Task: Make in the project CheckTech a sprint 'Velocity Vikings'. Create in the project CheckTech a sprint 'Velocity Vikings'. Add in the project CheckTech a sprint 'Velocity Vikings'
Action: Mouse moved to (920, 355)
Screenshot: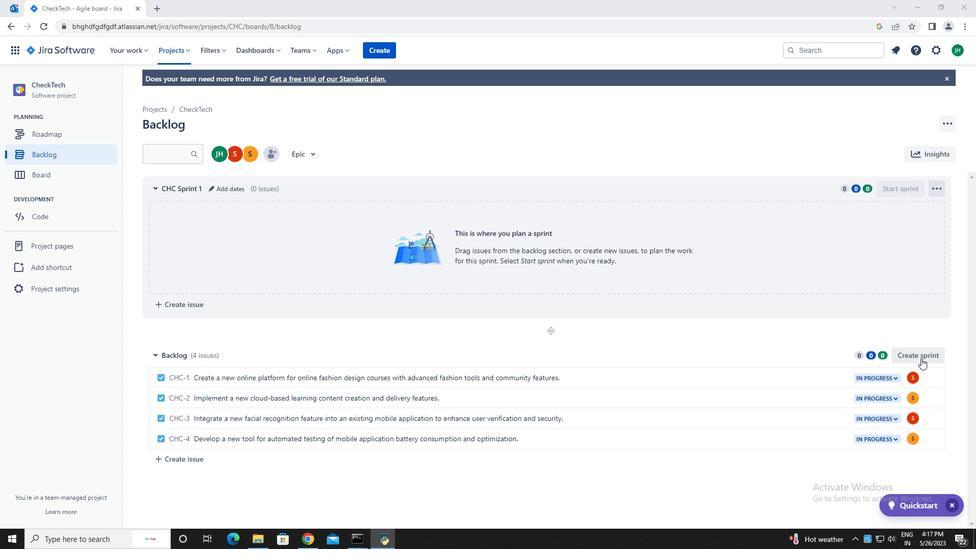 
Action: Mouse pressed left at (920, 355)
Screenshot: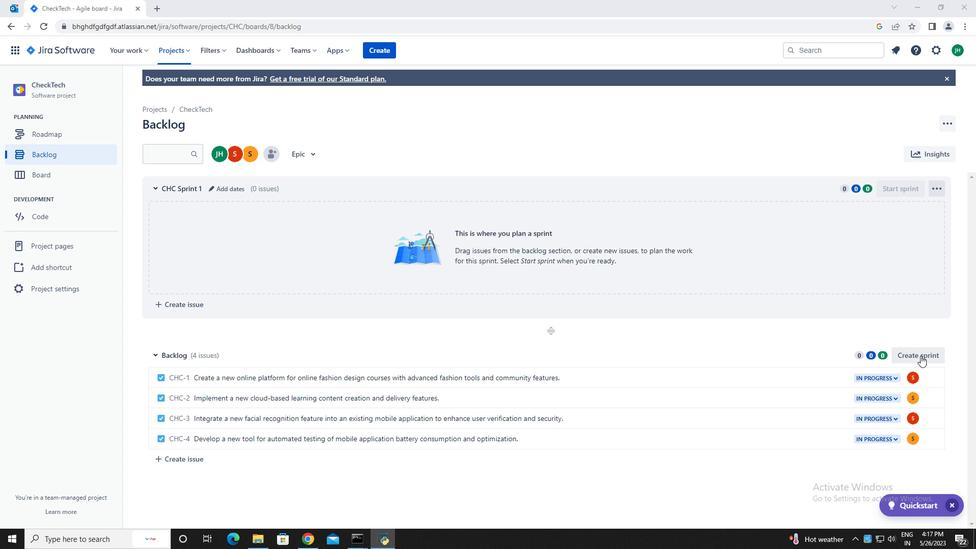 
Action: Mouse moved to (936, 355)
Screenshot: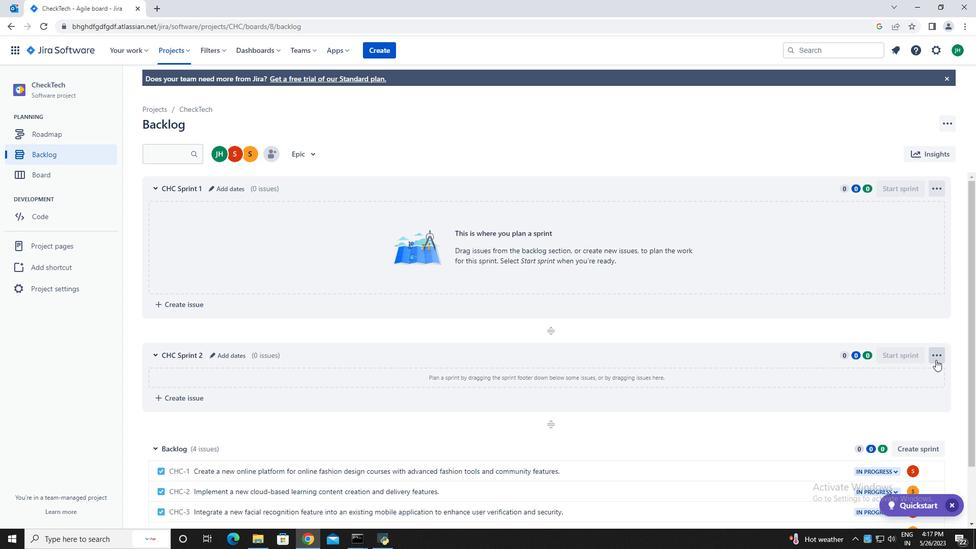 
Action: Mouse pressed left at (936, 355)
Screenshot: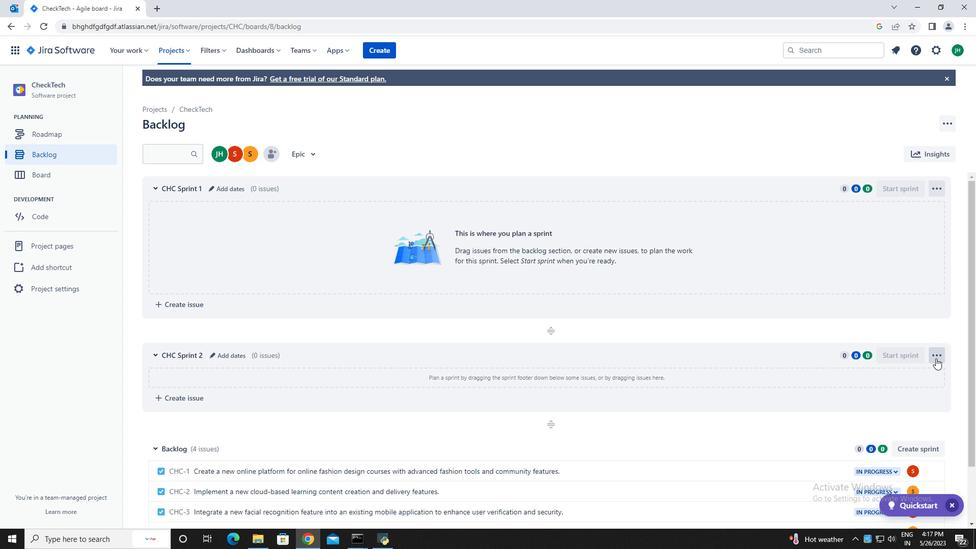 
Action: Mouse moved to (910, 397)
Screenshot: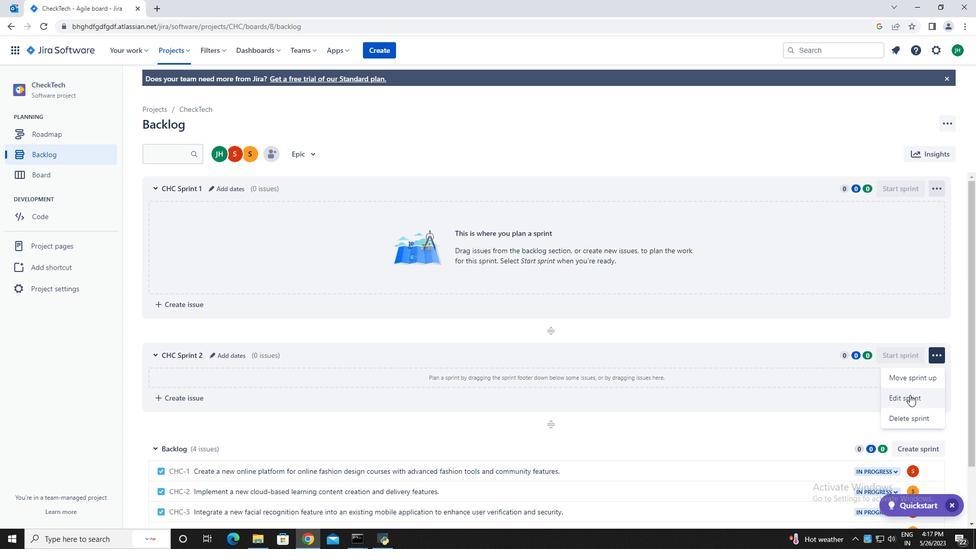 
Action: Mouse pressed left at (910, 397)
Screenshot: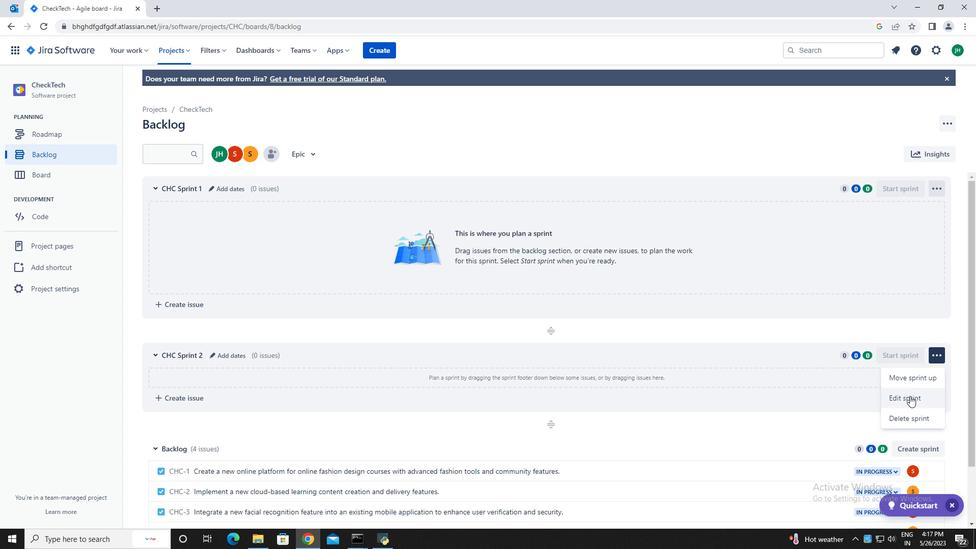 
Action: Mouse moved to (403, 127)
Screenshot: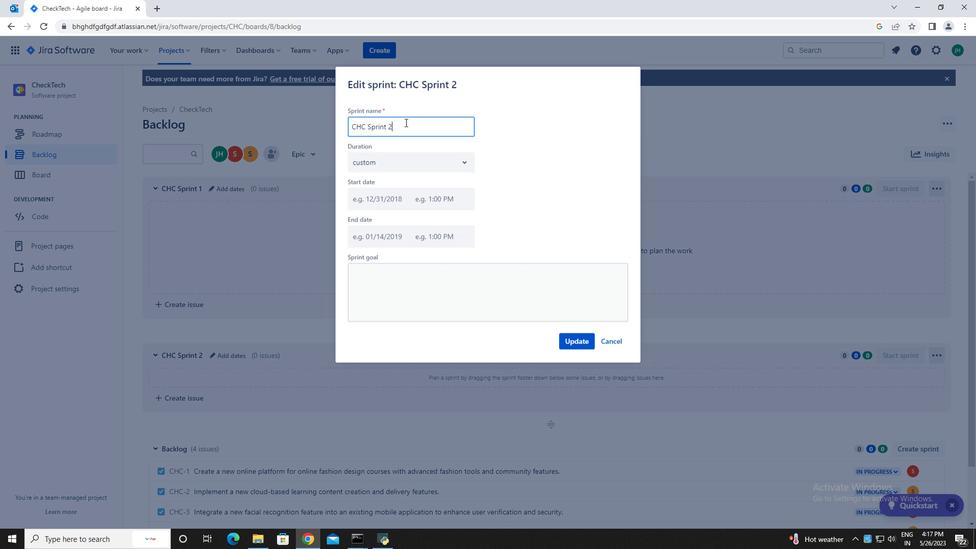 
Action: Key pressed <Key.backspace><Key.backspace><Key.backspace><Key.backspace><Key.backspace><Key.backspace><Key.backspace><Key.backspace><Key.backspace><Key.backspace><Key.backspace><Key.backspace><Key.backspace><Key.backspace><Key.backspace><Key.backspace><Key.backspace><Key.caps_lock>V<Key.caps_lock>elocity<Key.space><Key.caps_lock>V<Key.caps_lock>ikind<Key.backspace>gs
Screenshot: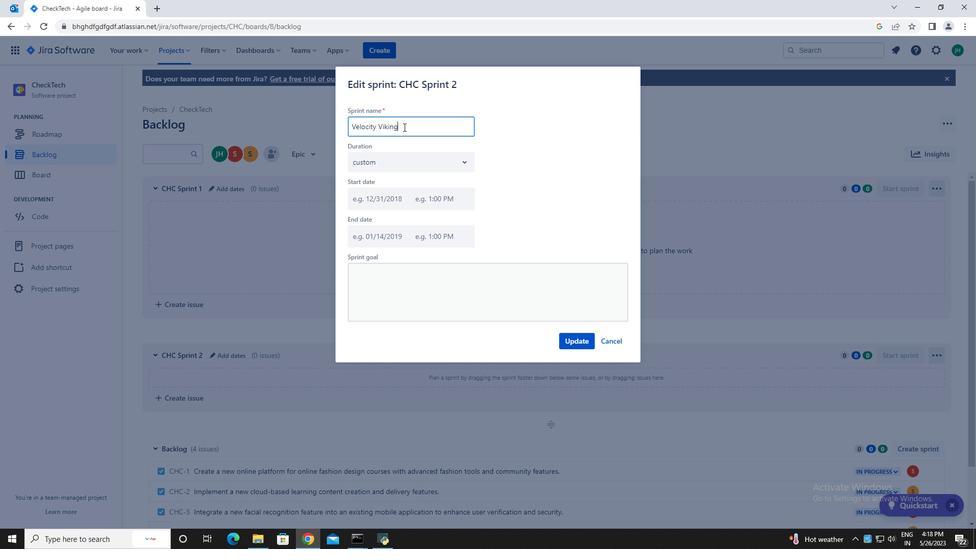 
Action: Mouse moved to (574, 337)
Screenshot: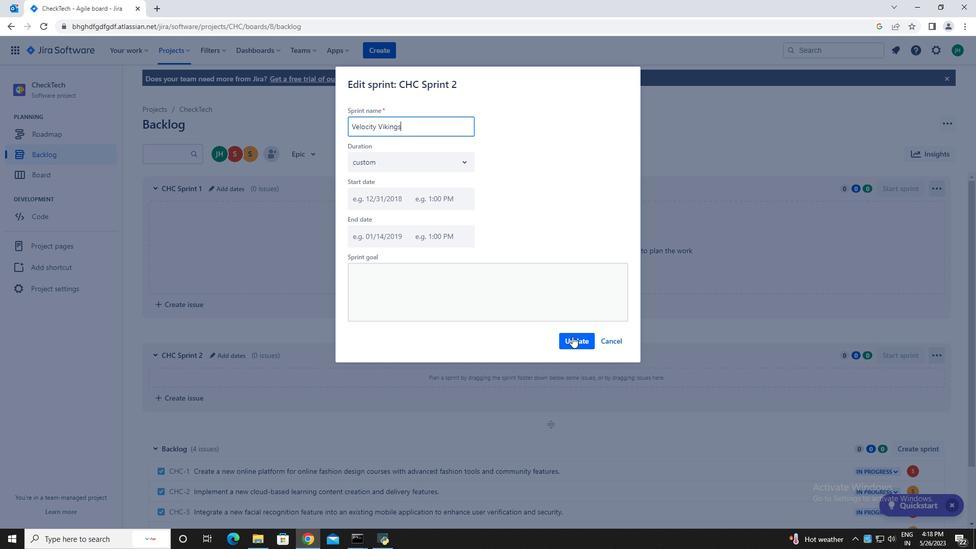 
Action: Mouse pressed left at (574, 337)
Screenshot: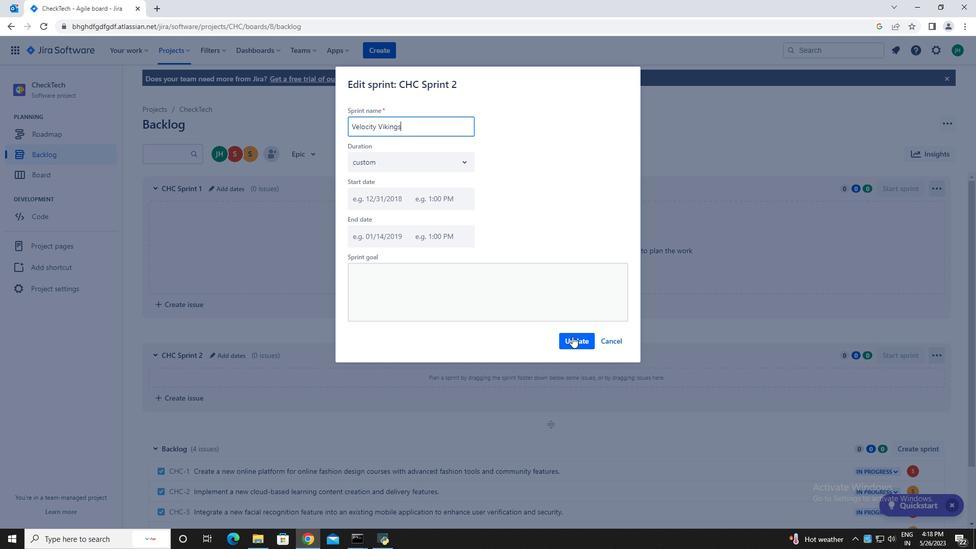 
Action: Mouse moved to (938, 188)
Screenshot: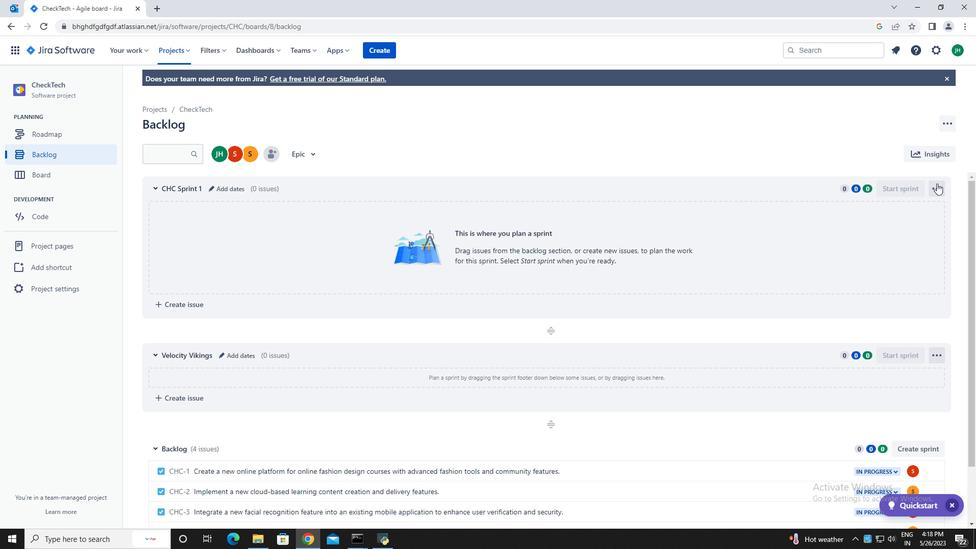
Action: Mouse pressed left at (938, 188)
Screenshot: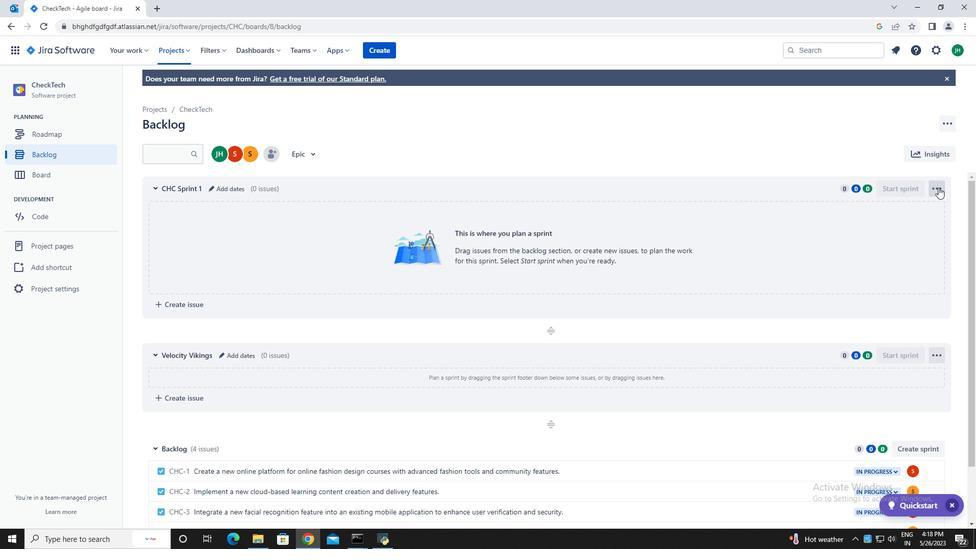 
Action: Mouse moved to (766, 128)
Screenshot: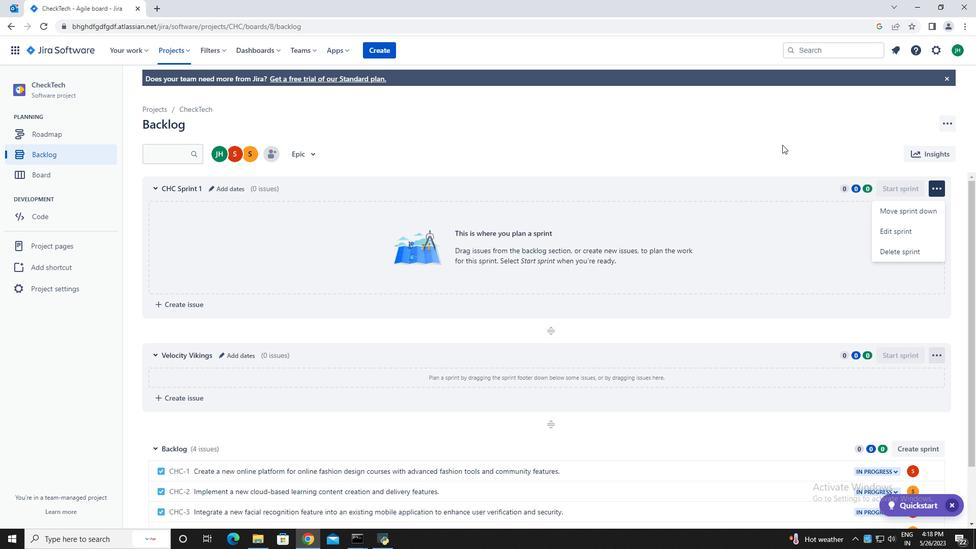 
Action: Mouse pressed left at (766, 128)
Screenshot: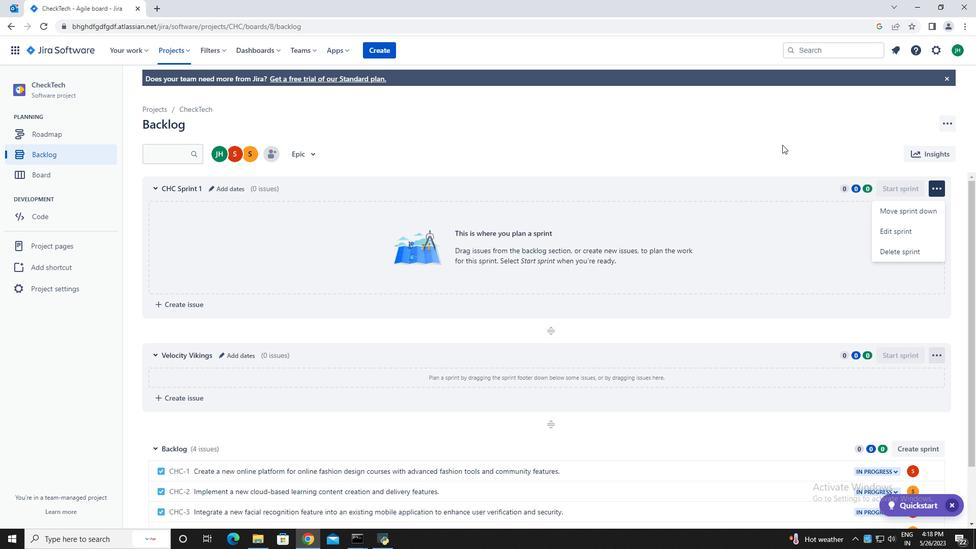 
Action: Mouse moved to (926, 452)
Screenshot: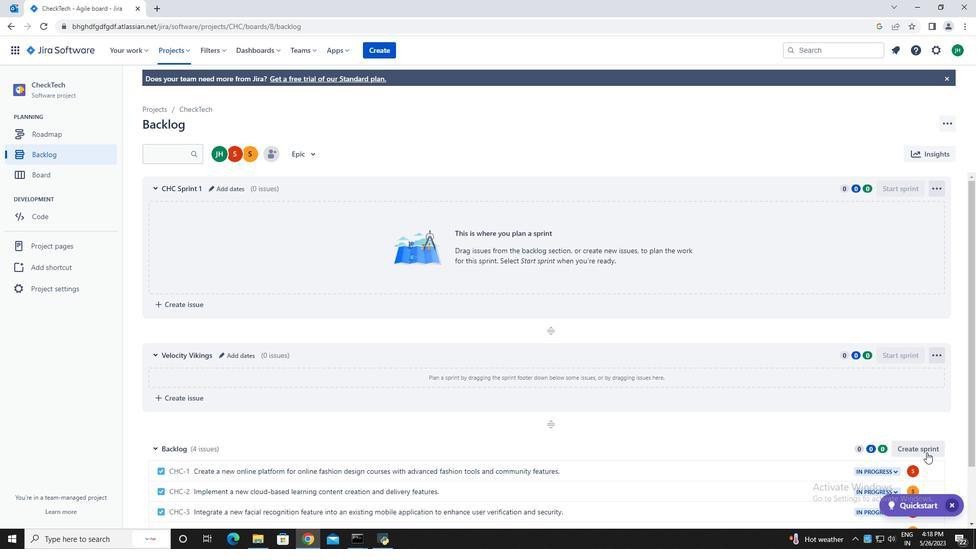 
Action: Mouse pressed left at (926, 452)
Screenshot: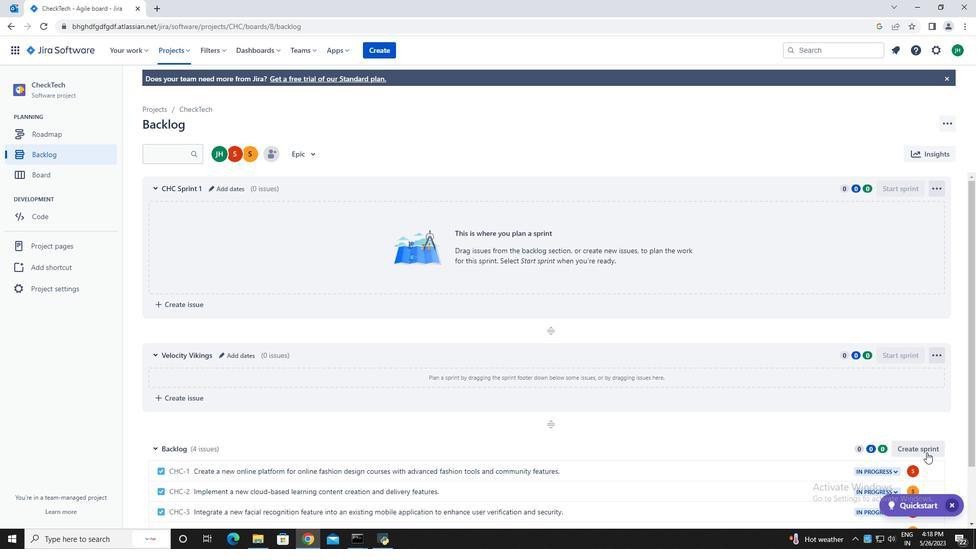 
Action: Mouse moved to (940, 450)
Screenshot: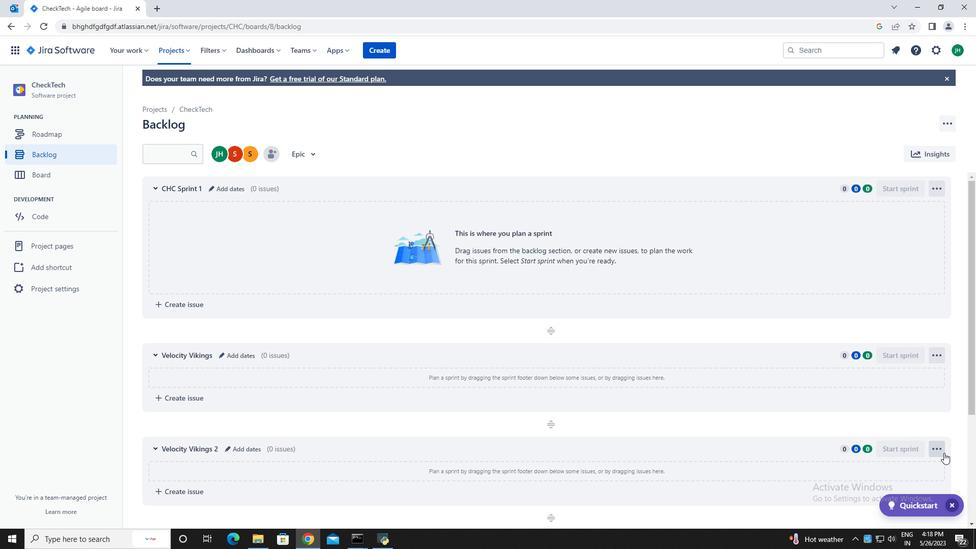 
Action: Mouse pressed left at (940, 450)
Screenshot: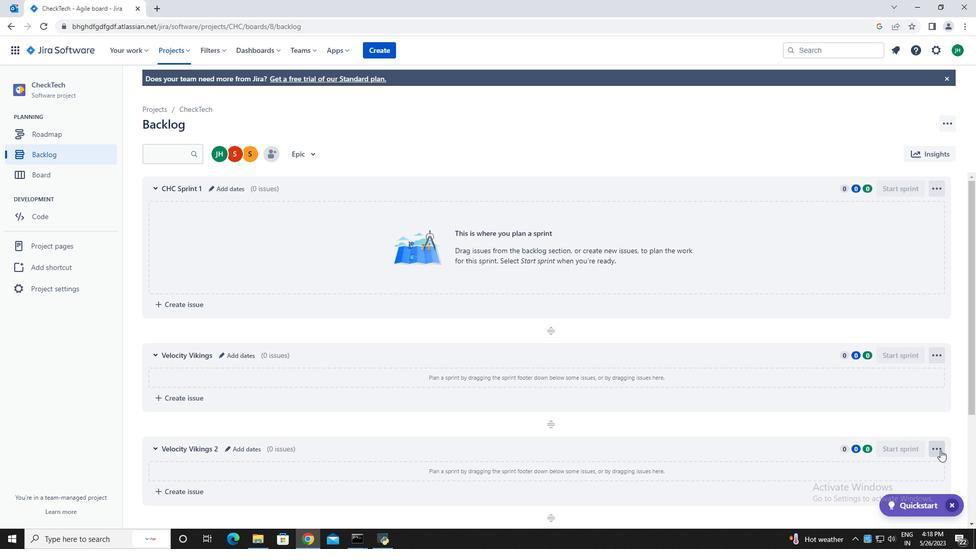 
Action: Mouse moved to (906, 487)
Screenshot: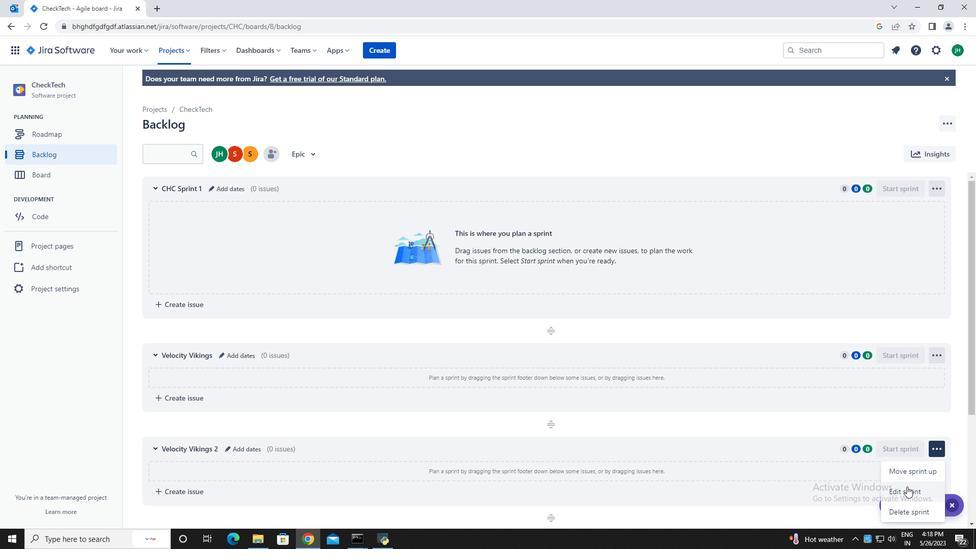 
Action: Mouse pressed left at (906, 487)
Screenshot: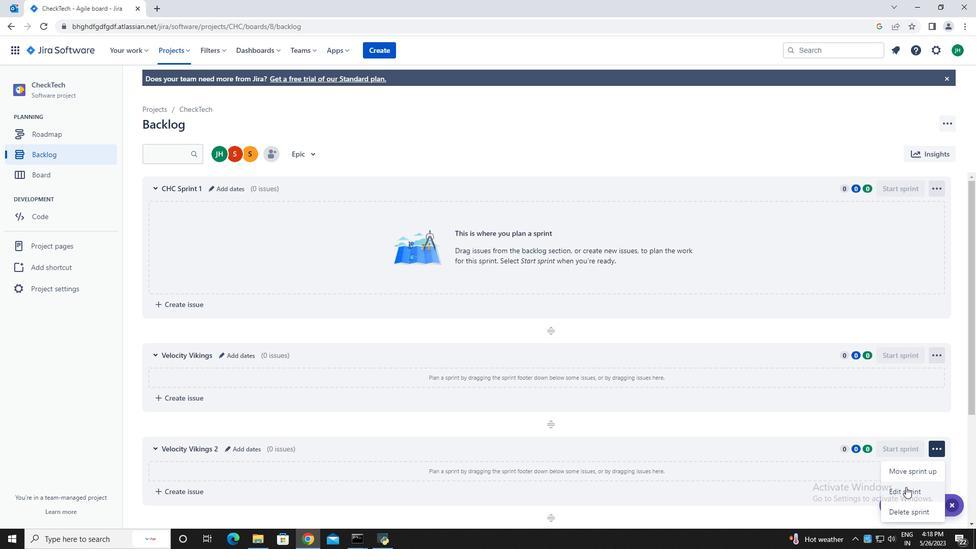 
Action: Mouse moved to (461, 126)
Screenshot: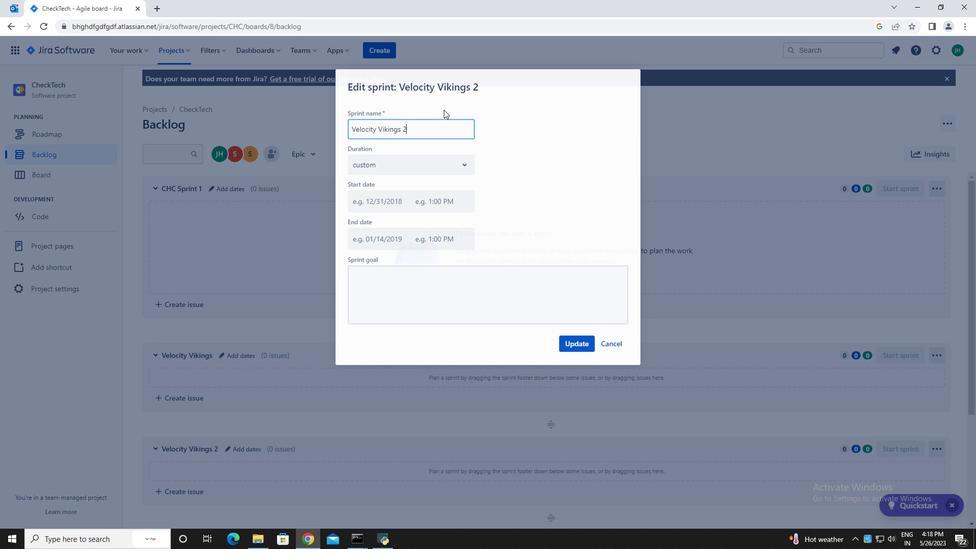 
Action: Key pressed <Key.backspace><Key.backspace><Key.backspace><Key.backspace><Key.backspace><Key.backspace><Key.backspace><Key.backspace><Key.backspace><Key.backspace><Key.backspace><Key.backspace><Key.backspace><Key.backspace><Key.backspace><Key.backspace><Key.backspace><Key.backspace><Key.backspace><Key.caps_lock>V<Key.caps_lock>elocity<Key.space><Key.caps_lock>V<Key.caps_lock>iking
Screenshot: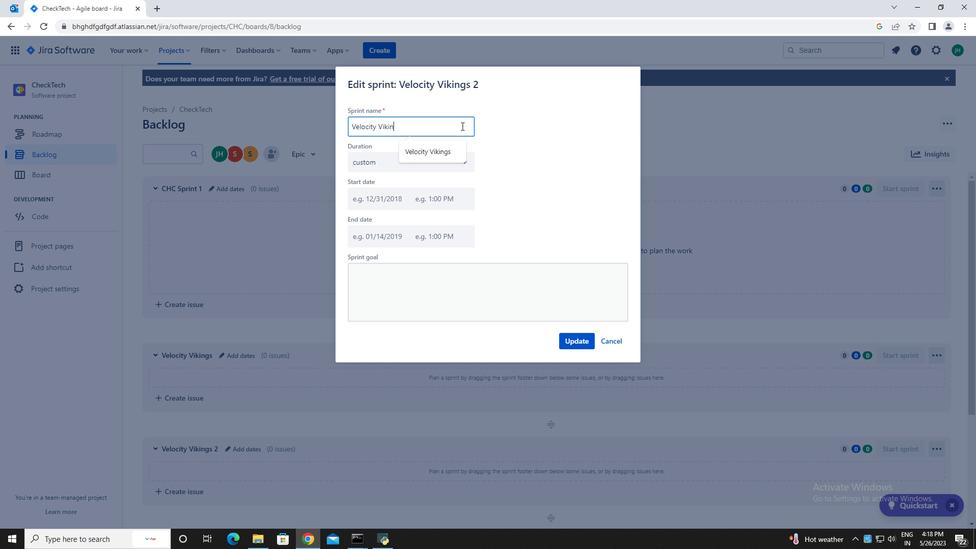 
Action: Mouse moved to (566, 343)
Screenshot: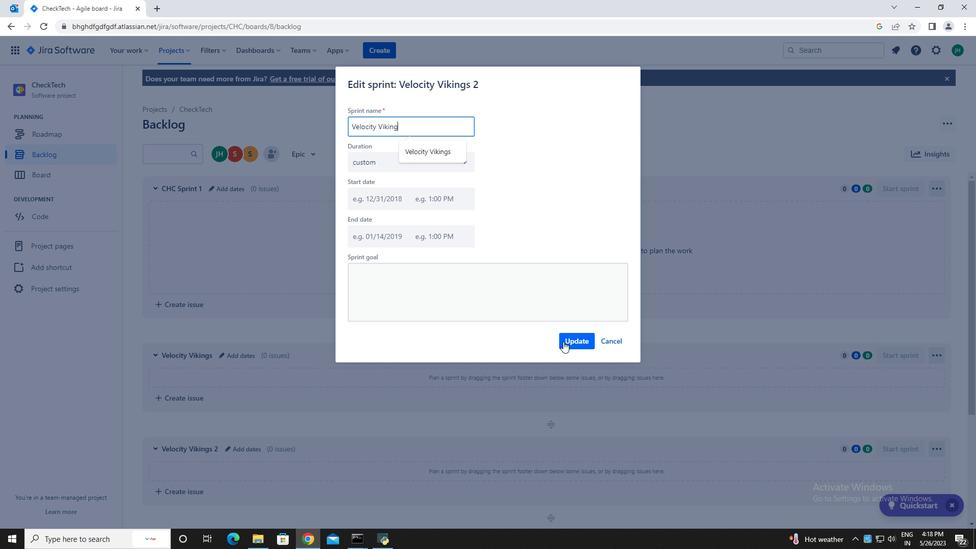 
Action: Mouse pressed left at (566, 343)
Screenshot: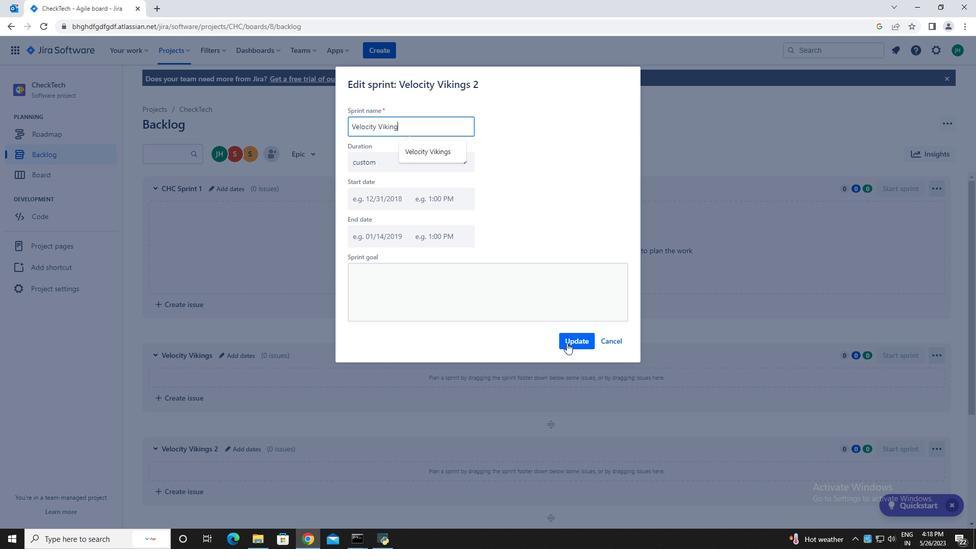 
Action: Mouse moved to (861, 374)
Screenshot: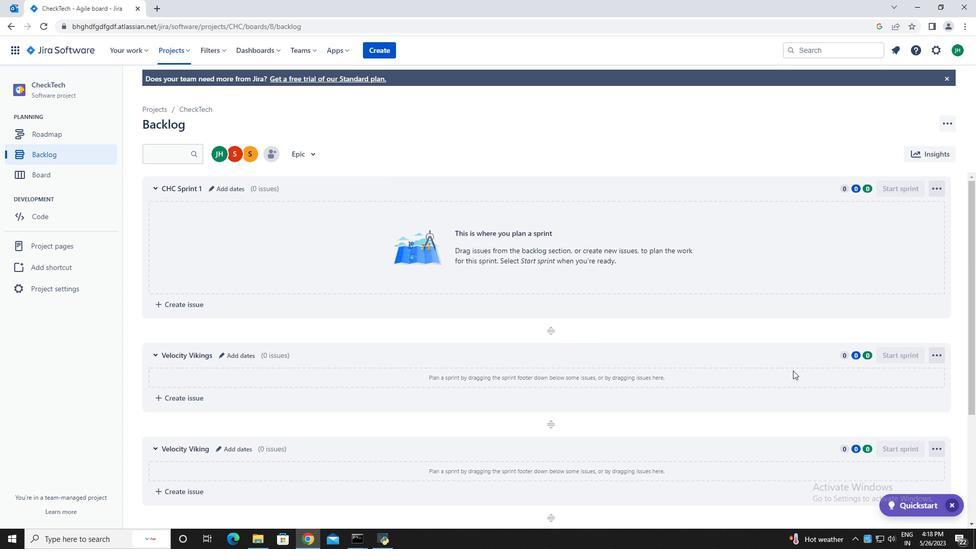 
Action: Mouse scrolled (861, 373) with delta (0, 0)
Screenshot: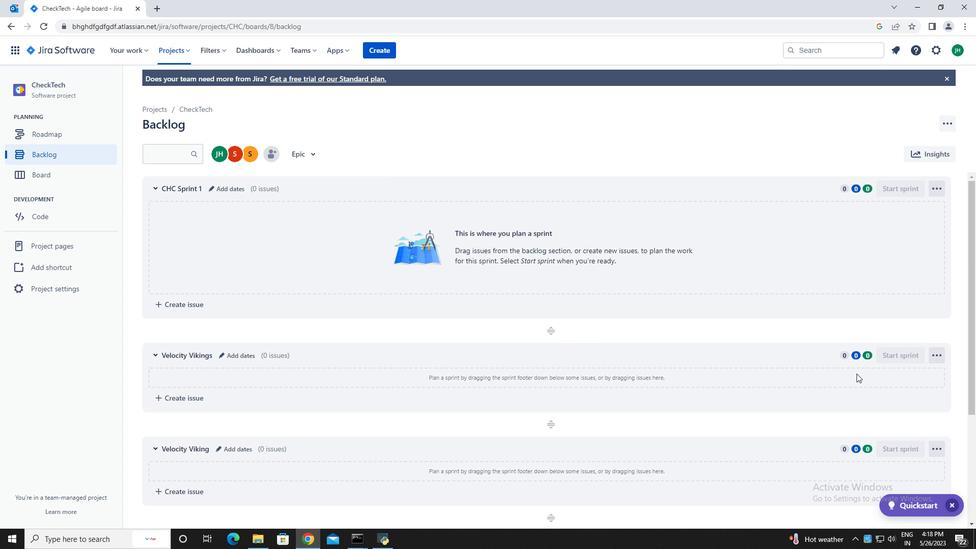 
Action: Mouse scrolled (861, 373) with delta (0, 0)
Screenshot: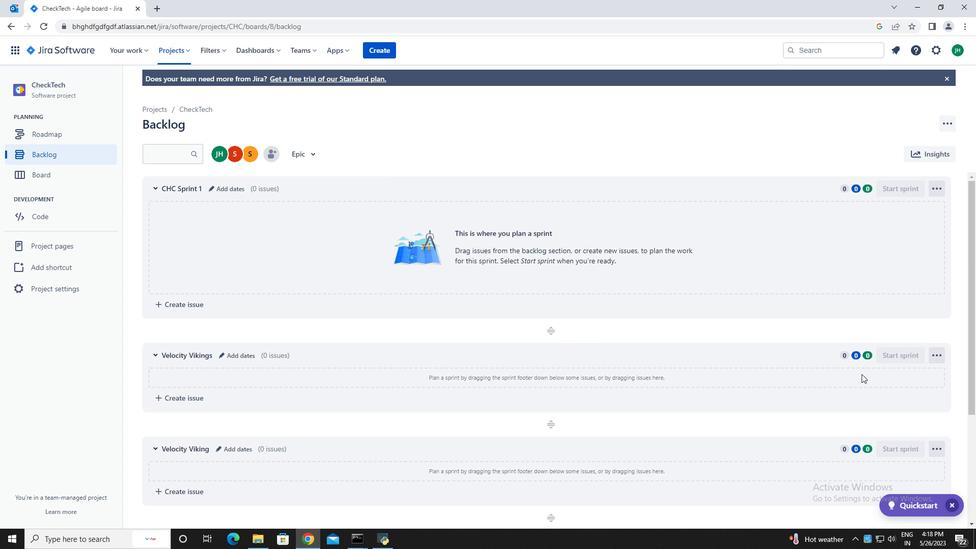 
Action: Mouse scrolled (861, 373) with delta (0, 0)
Screenshot: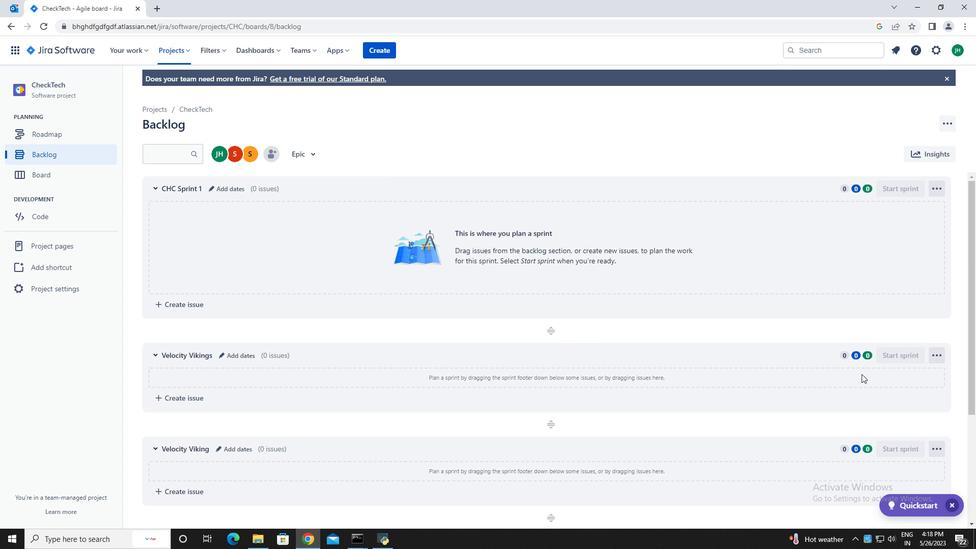 
Action: Mouse scrolled (861, 373) with delta (0, 0)
Screenshot: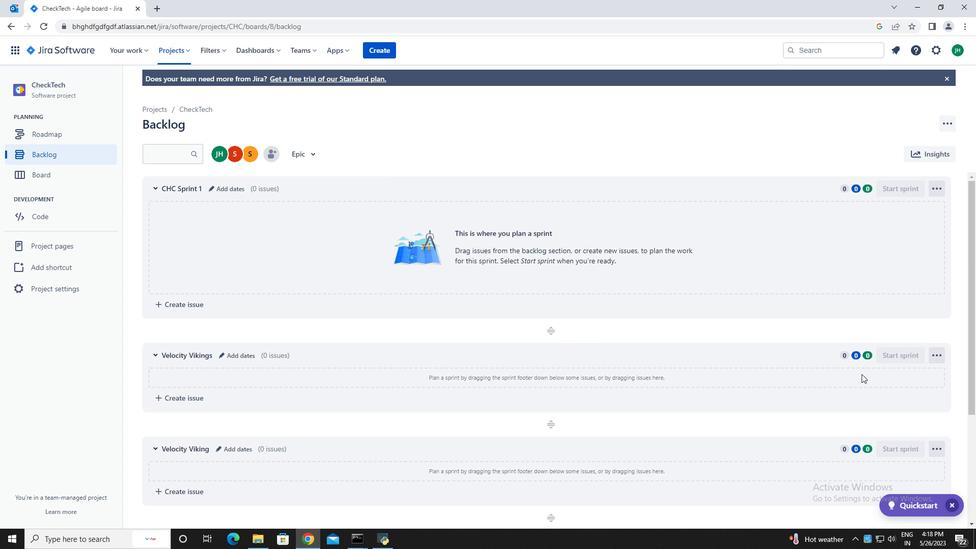 
Action: Mouse scrolled (861, 373) with delta (0, 0)
Screenshot: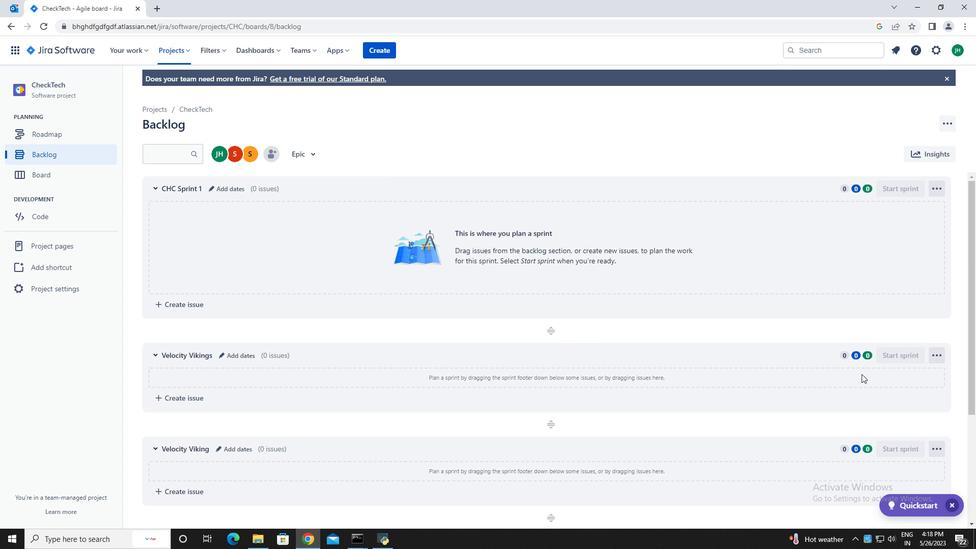
Action: Mouse moved to (864, 378)
Screenshot: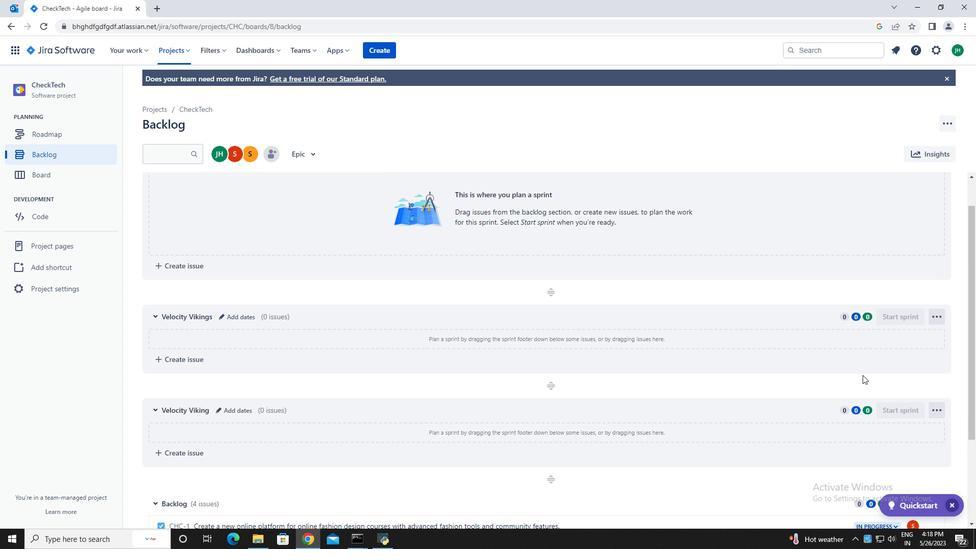 
Action: Mouse scrolled (864, 377) with delta (0, 0)
Screenshot: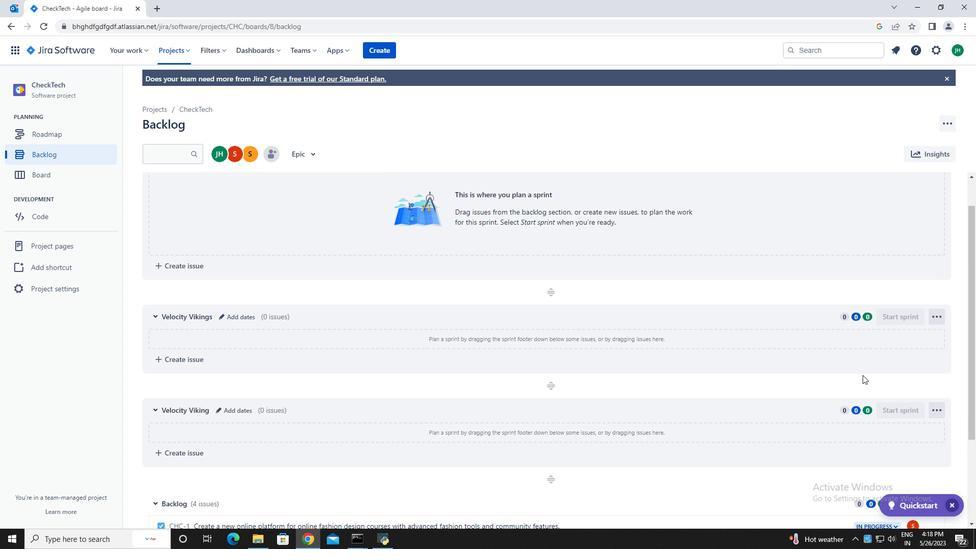 
Action: Mouse moved to (864, 378)
Screenshot: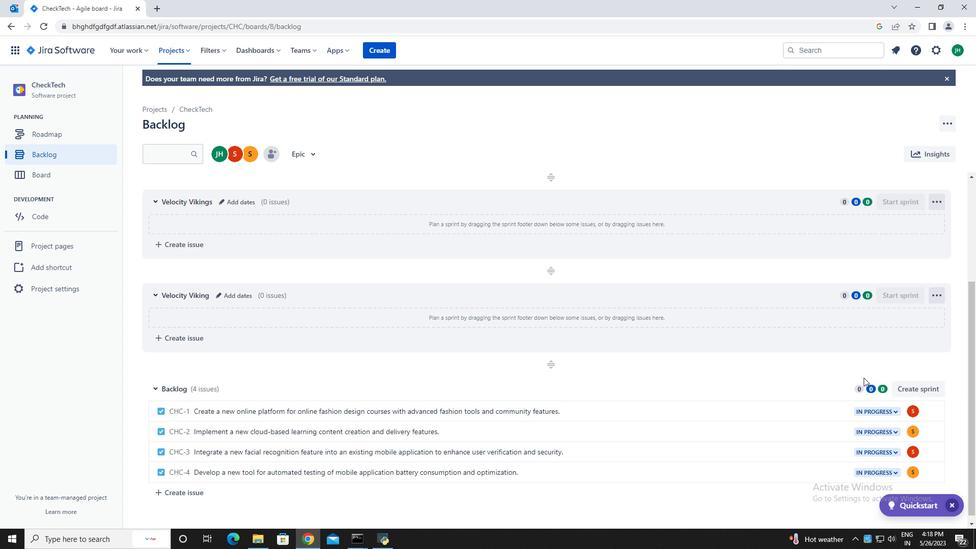 
Action: Mouse scrolled (864, 378) with delta (0, 0)
Screenshot: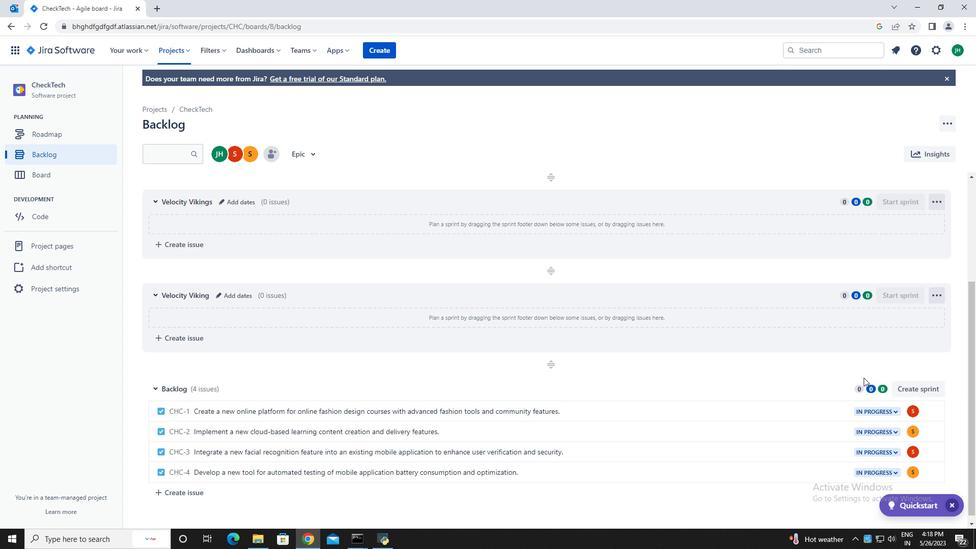 
Action: Mouse scrolled (864, 378) with delta (0, 0)
Screenshot: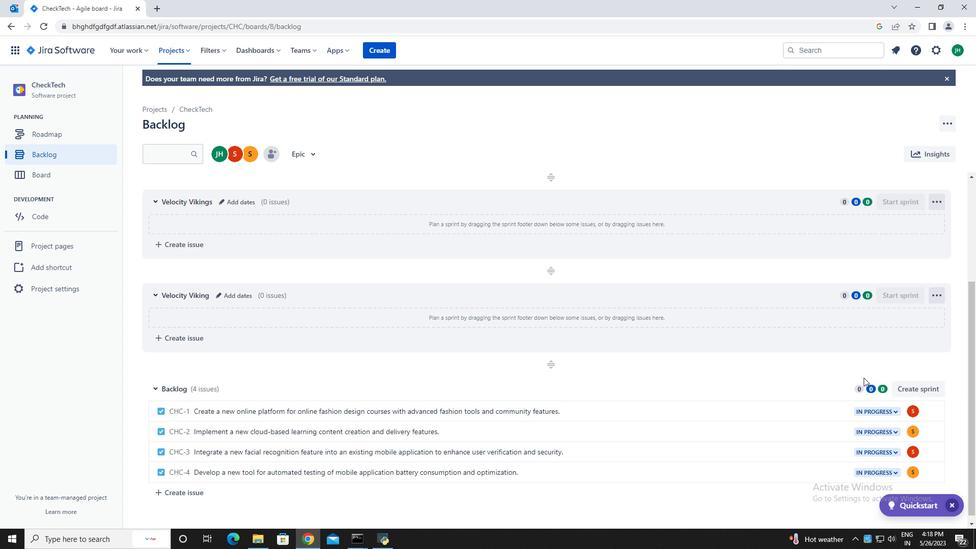 
Action: Mouse scrolled (864, 378) with delta (0, 0)
Screenshot: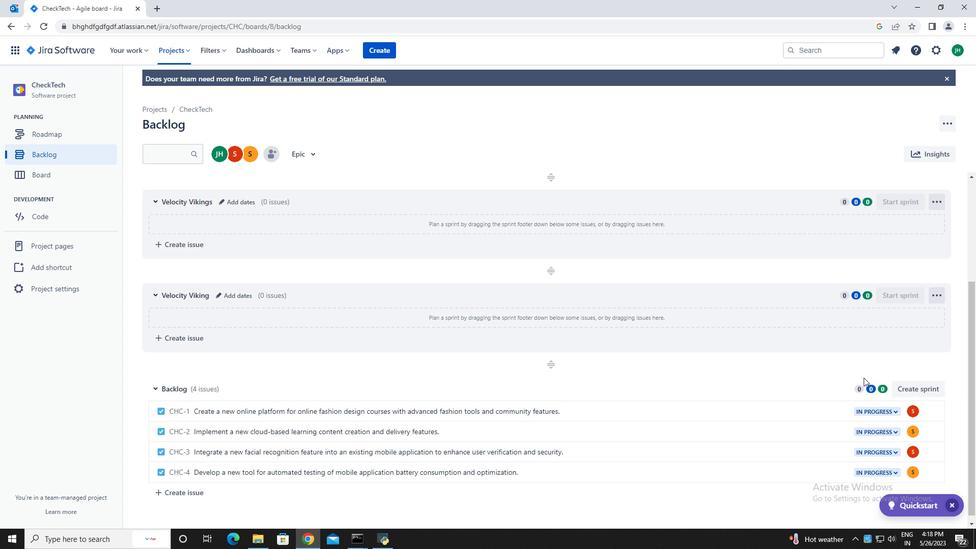 
Action: Mouse moved to (921, 383)
Screenshot: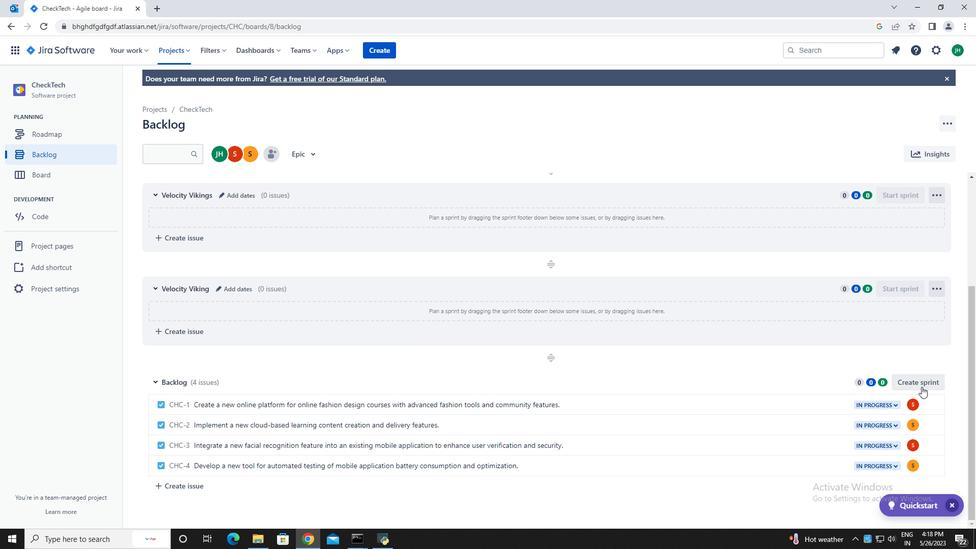 
Action: Mouse pressed left at (921, 383)
Screenshot: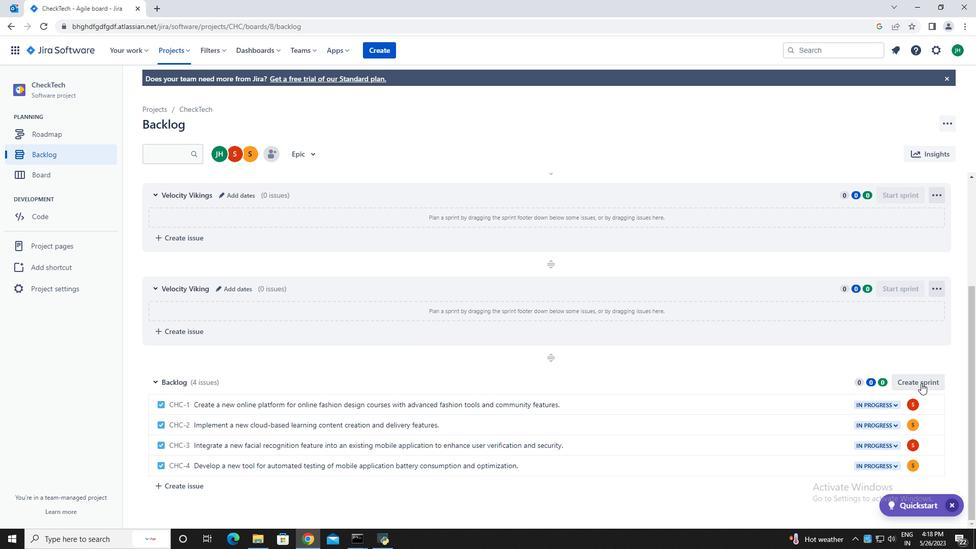 
Action: Mouse moved to (933, 380)
Screenshot: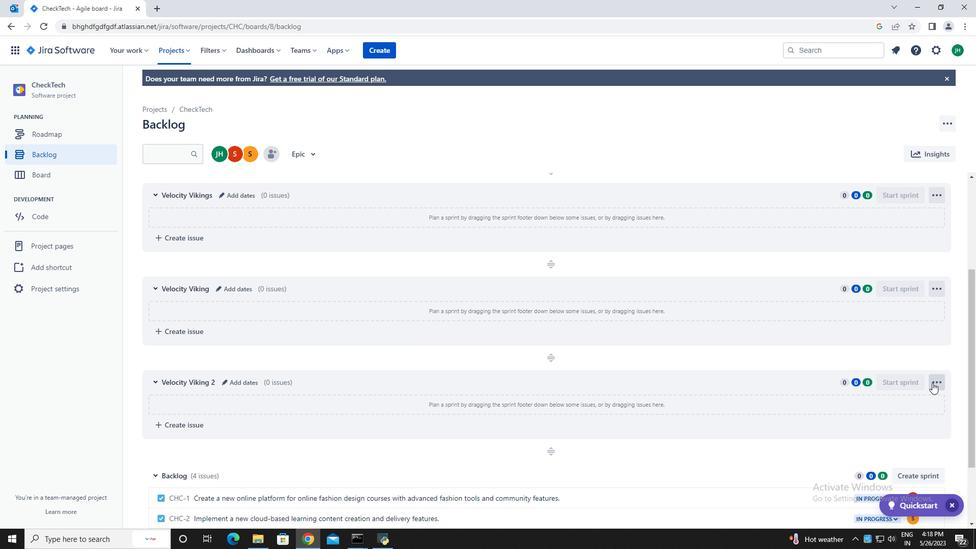 
Action: Mouse pressed left at (933, 380)
Screenshot: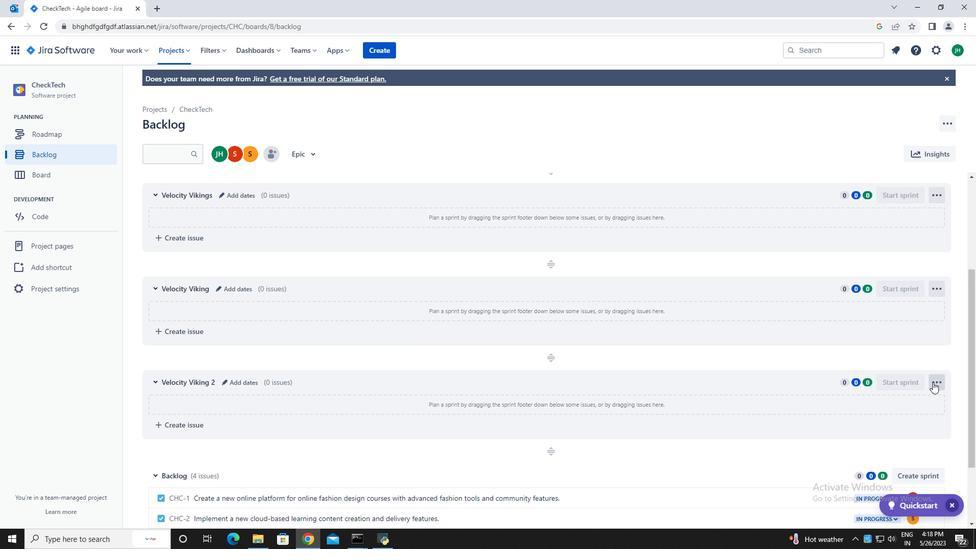 
Action: Mouse moved to (902, 426)
Screenshot: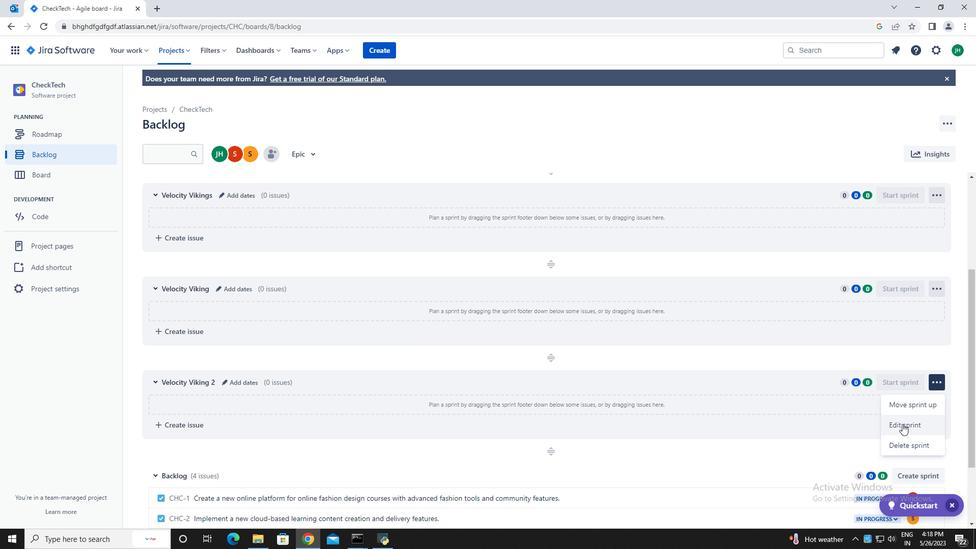 
Action: Mouse pressed left at (902, 426)
Screenshot: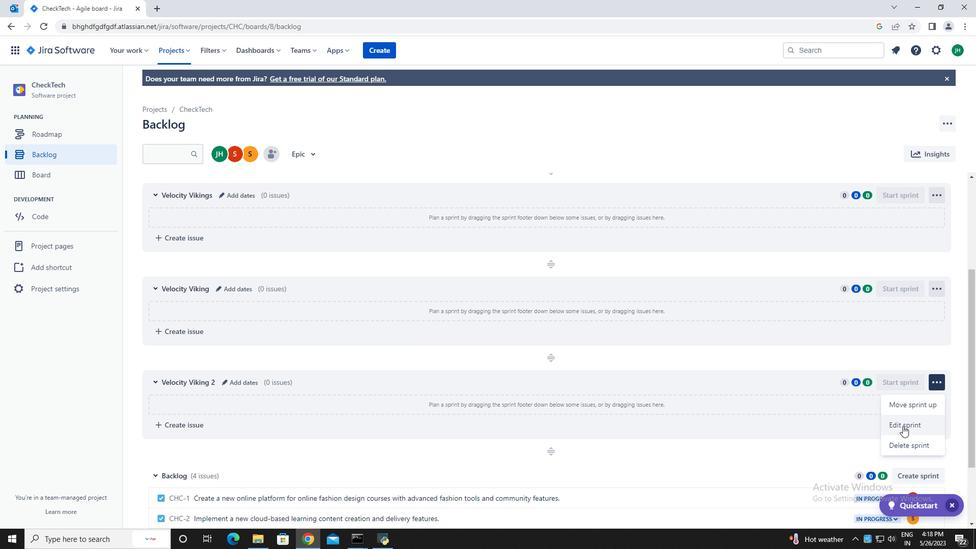 
Action: Mouse moved to (458, 127)
Screenshot: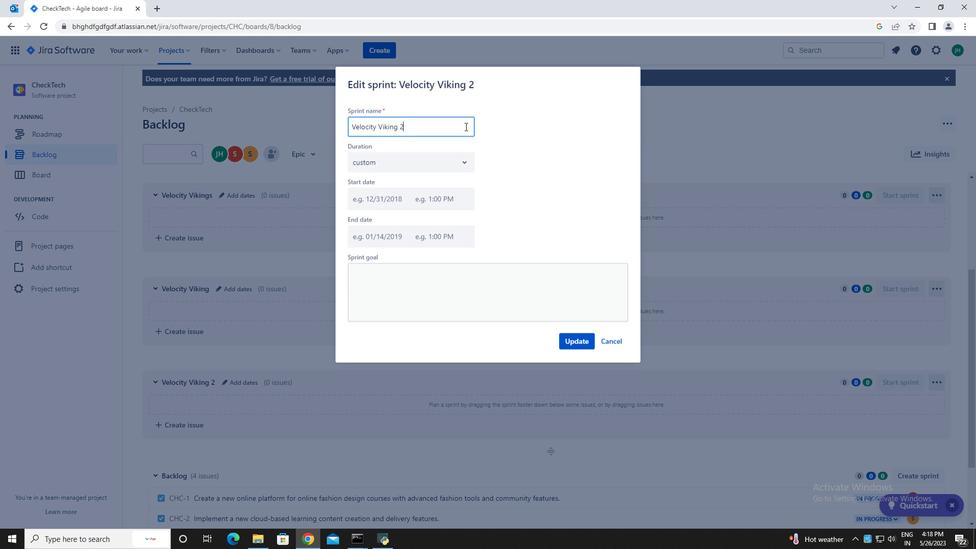
Action: Key pressed <Key.backspace><Key.backspace><Key.backspace><Key.backspace><Key.backspace><Key.backspace><Key.backspace><Key.backspace><Key.backspace><Key.backspace><Key.backspace><Key.backspace><Key.backspace><Key.backspace><Key.backspace><Key.backspace><Key.backspace><Key.backspace><Key.backspace><Key.backspace><Key.backspace><Key.backspace><Key.backspace><Key.caps_lock>V<Key.caps_lock>elocity<Key.space><Key.caps_lock>V<Key.caps_lock>icking<Key.backspace><Key.backspace><Key.backspace><Key.backspace><Key.backspace>kings<Key.space>
Screenshot: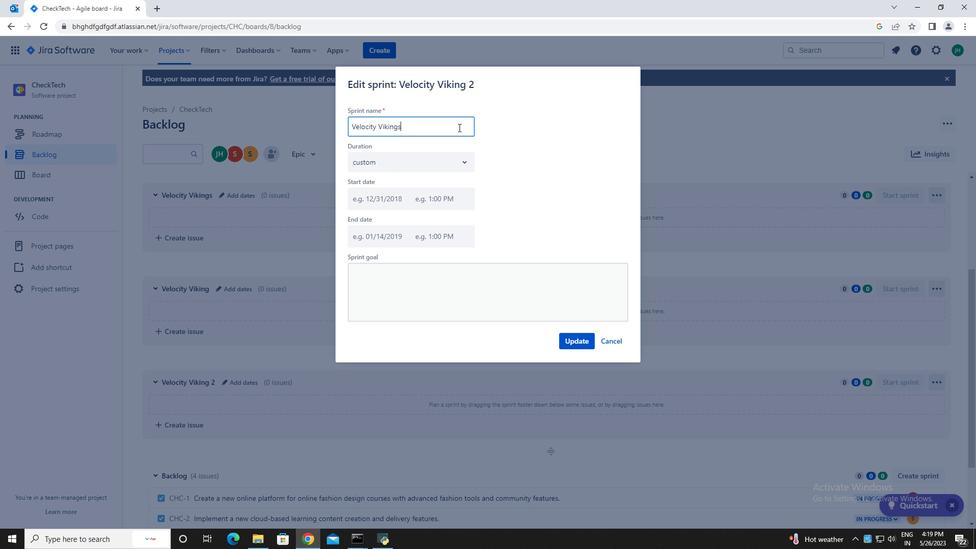 
Action: Mouse moved to (579, 338)
Screenshot: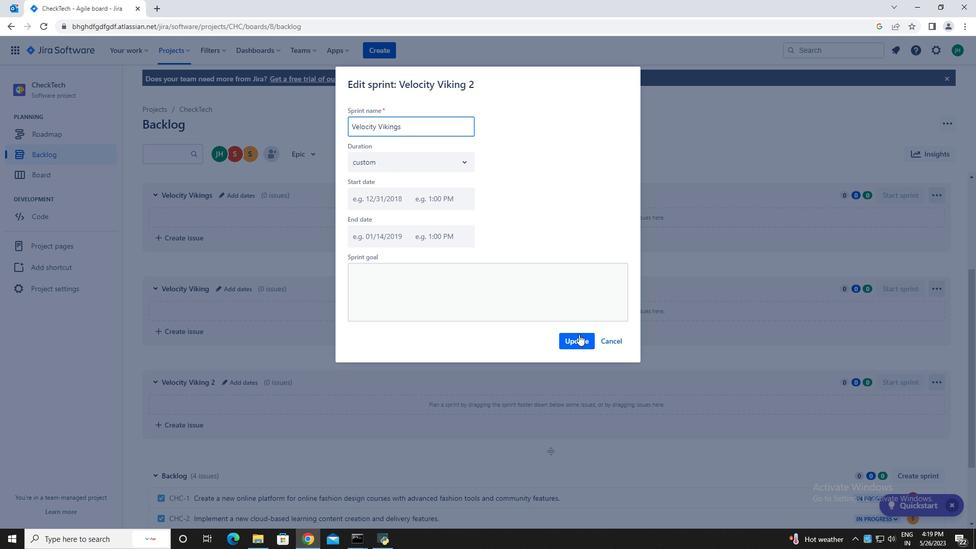 
Action: Mouse pressed left at (579, 338)
Screenshot: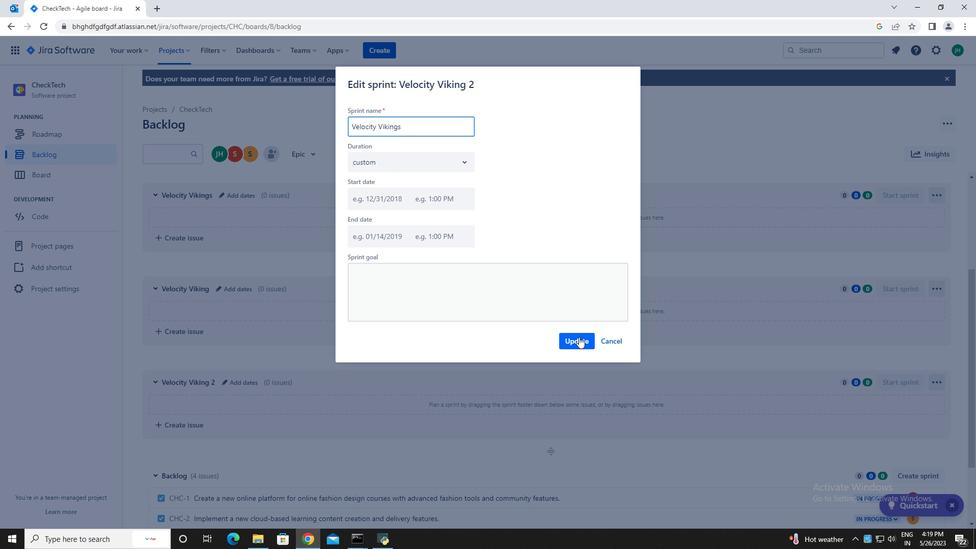 
Action: Mouse moved to (766, 380)
Screenshot: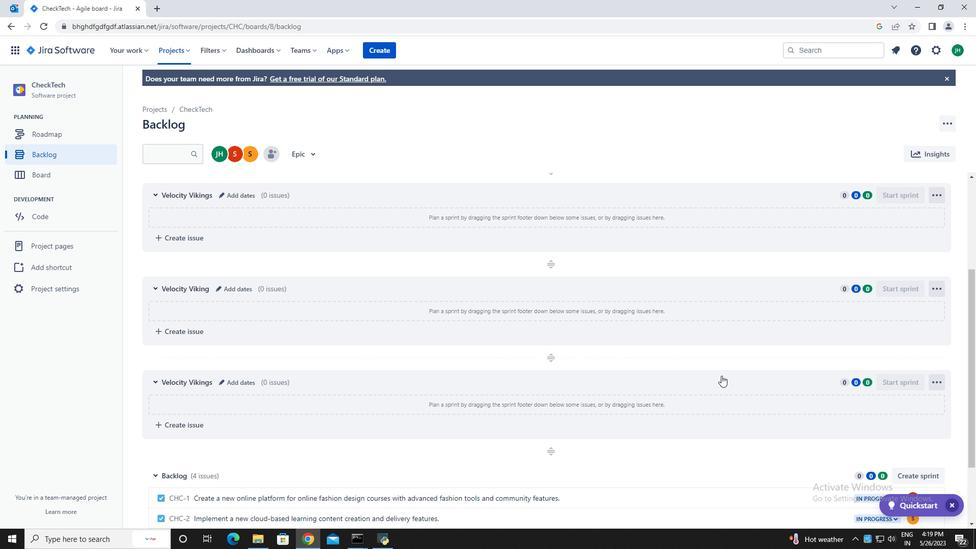 
Action: Mouse scrolled (766, 380) with delta (0, 0)
Screenshot: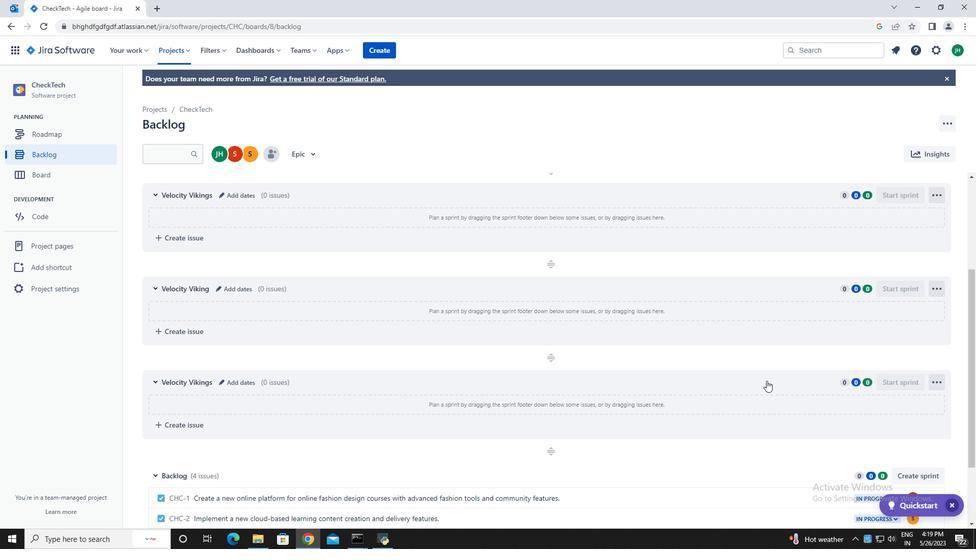 
Action: Mouse scrolled (766, 380) with delta (0, 0)
Screenshot: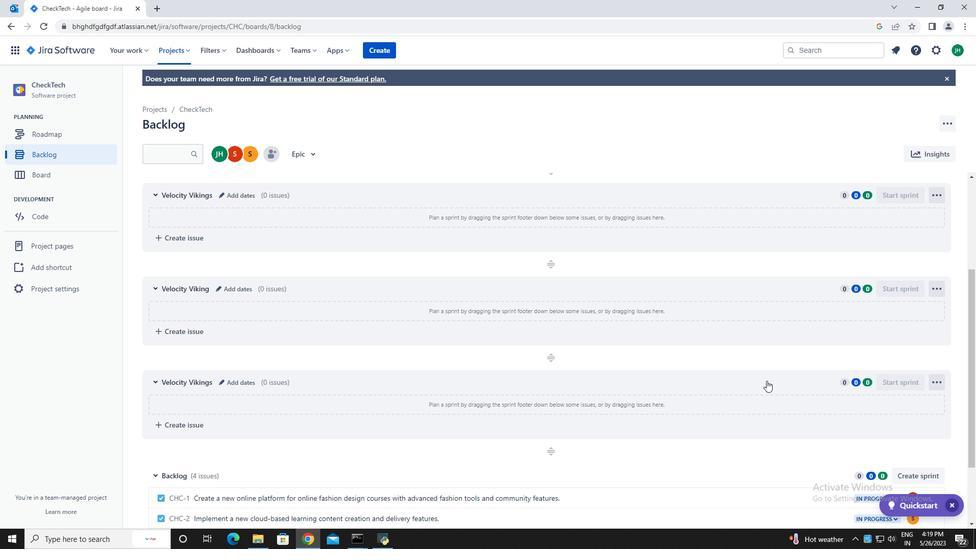 
Action: Mouse scrolled (766, 380) with delta (0, 0)
Screenshot: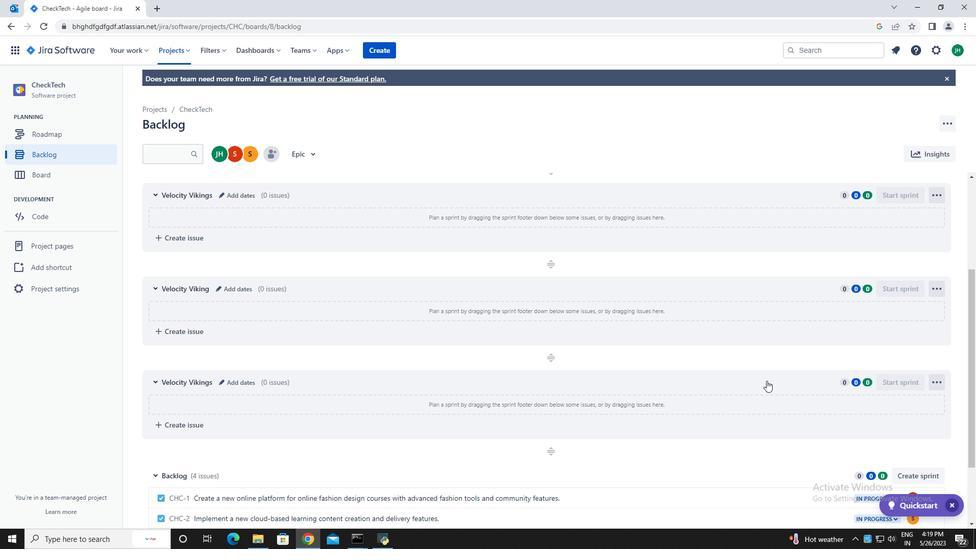 
Action: Mouse scrolled (766, 380) with delta (0, 0)
Screenshot: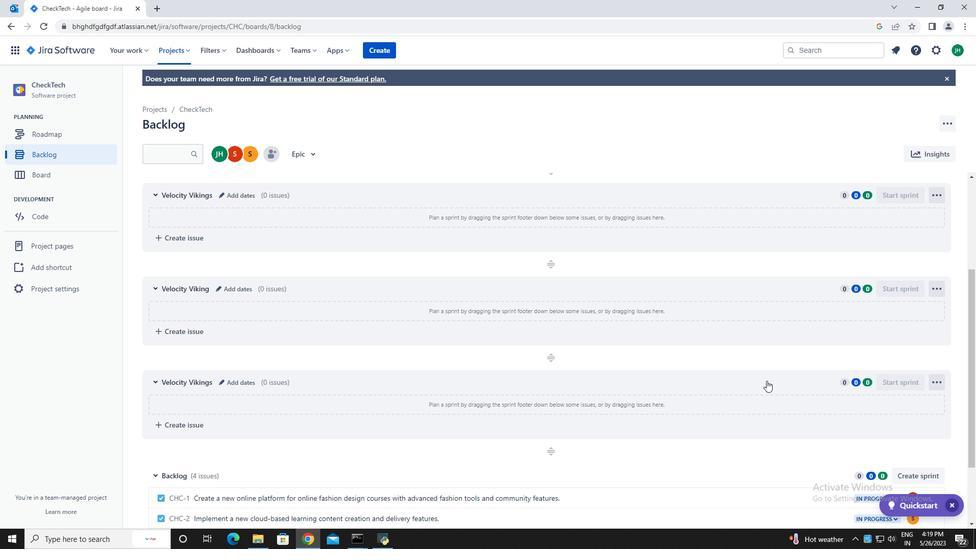 
Action: Mouse moved to (758, 375)
Screenshot: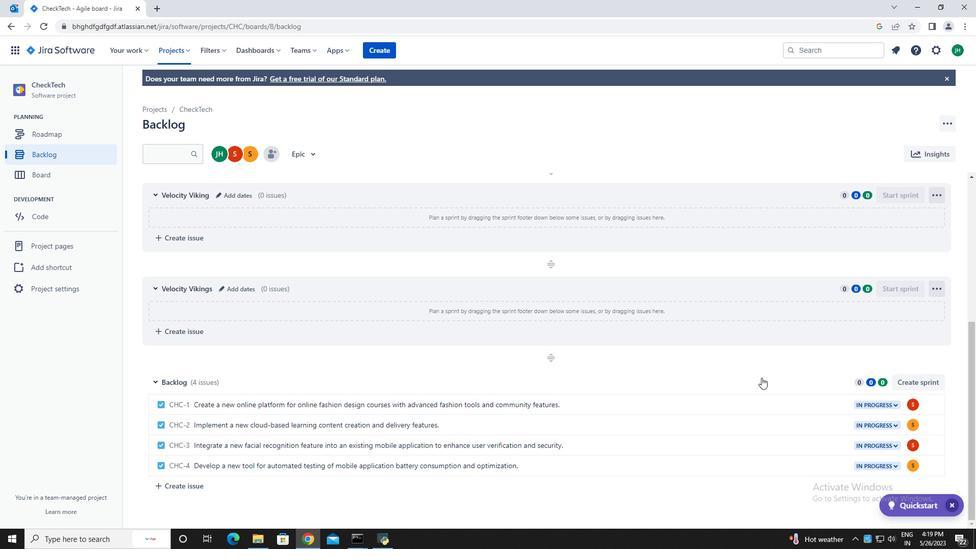 
